 Task: Add Stone Brewing Co Delicious IPA Mixed 6 Pack Cans to the cart.
Action: Mouse moved to (626, 246)
Screenshot: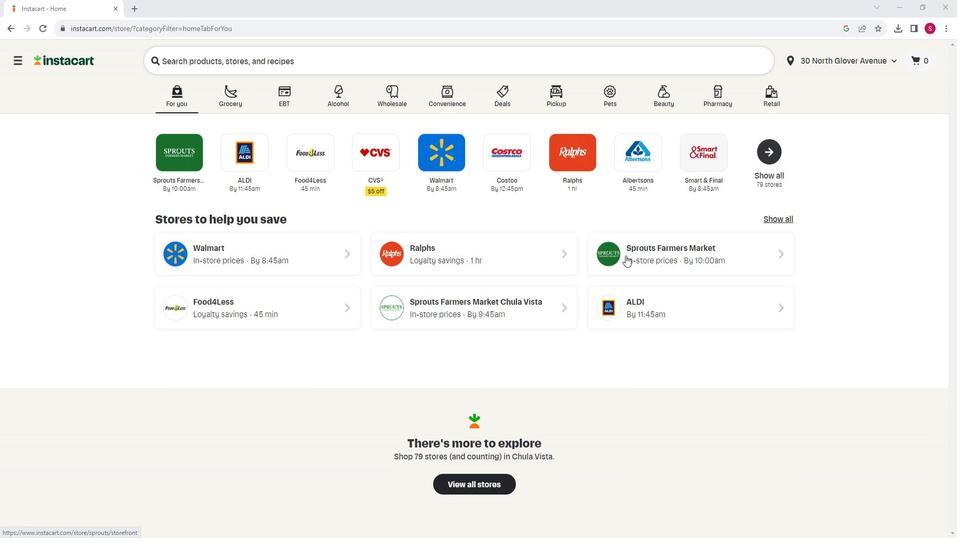 
Action: Mouse pressed left at (626, 246)
Screenshot: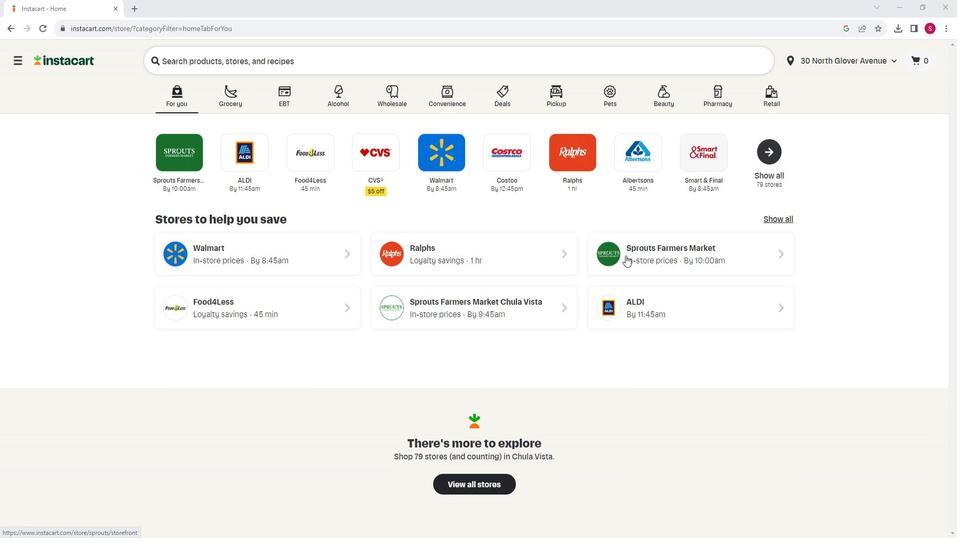 
Action: Mouse moved to (50, 385)
Screenshot: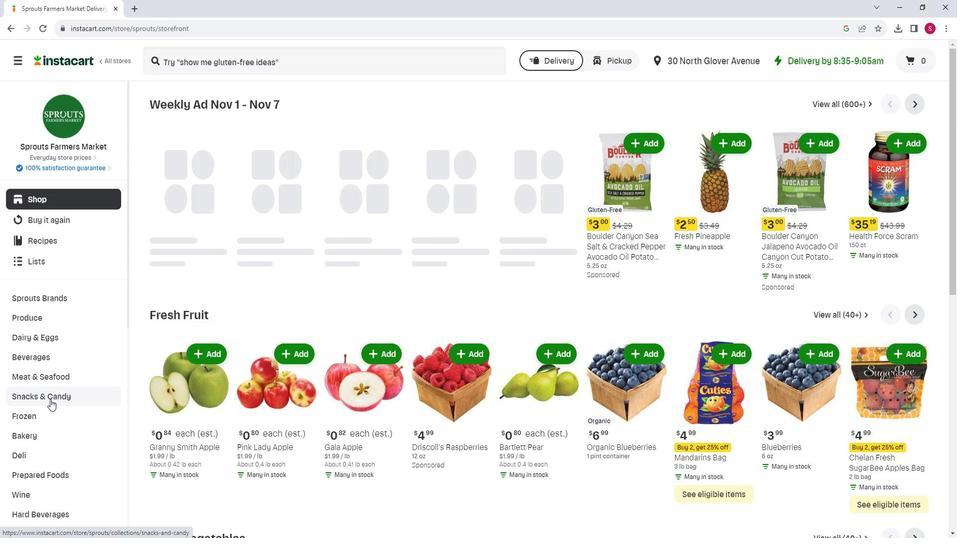 
Action: Mouse scrolled (50, 384) with delta (0, 0)
Screenshot: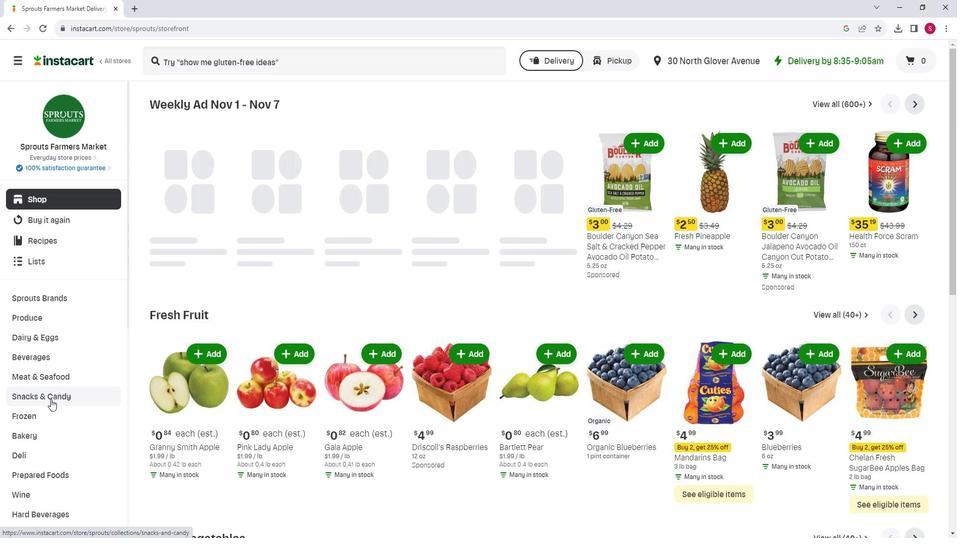 
Action: Mouse moved to (59, 469)
Screenshot: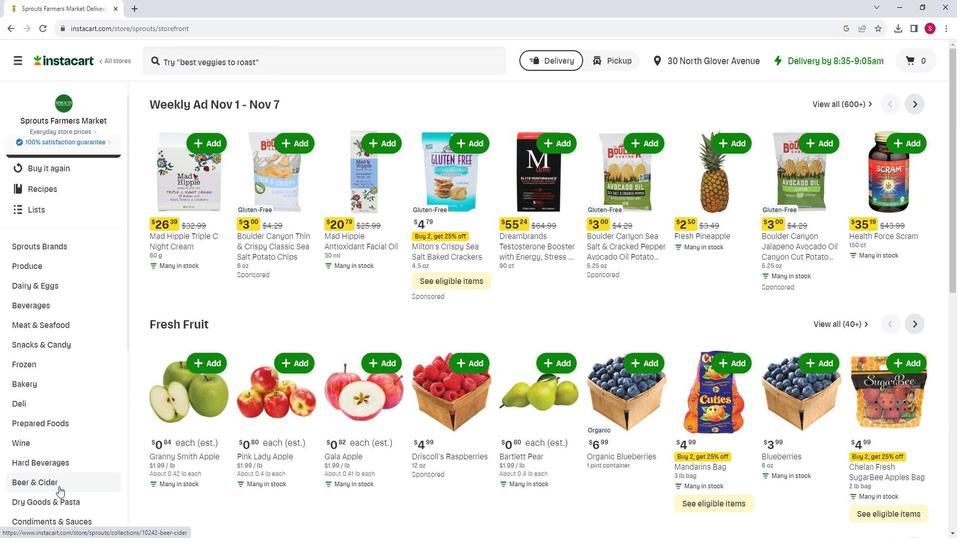 
Action: Mouse pressed left at (59, 469)
Screenshot: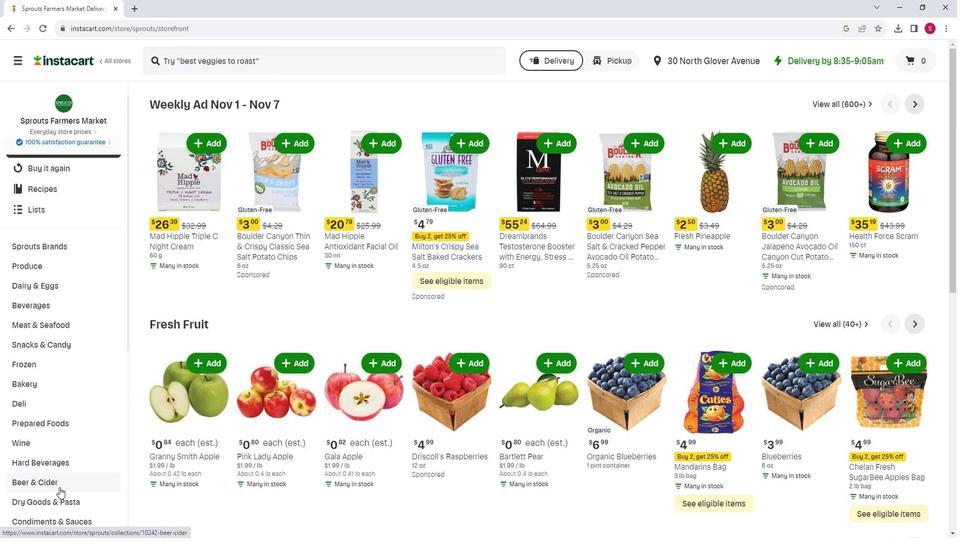 
Action: Mouse moved to (226, 123)
Screenshot: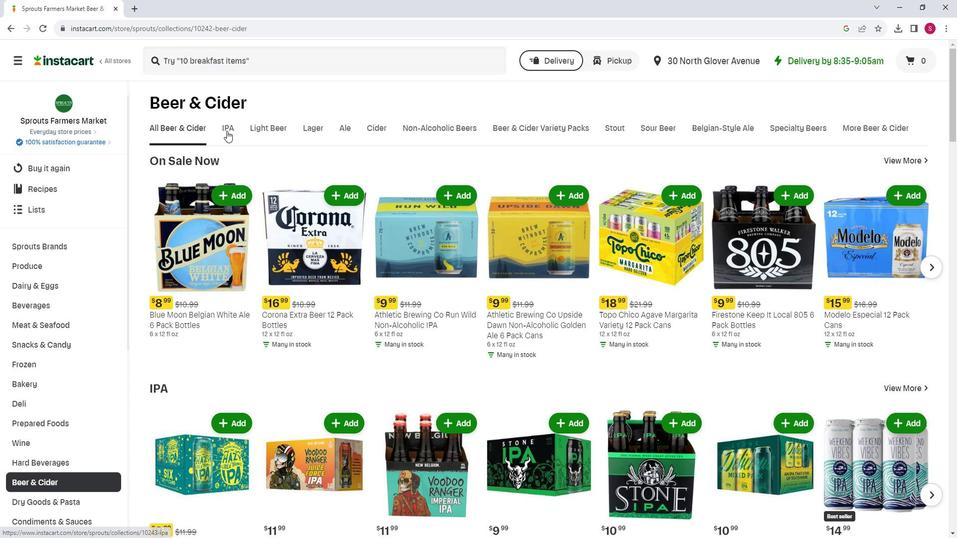 
Action: Mouse pressed left at (226, 123)
Screenshot: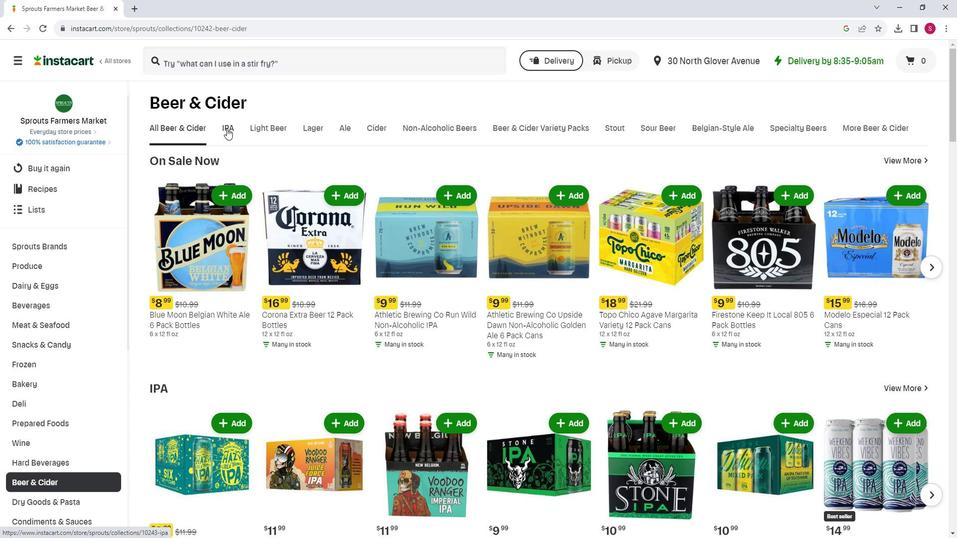 
Action: Mouse moved to (537, 146)
Screenshot: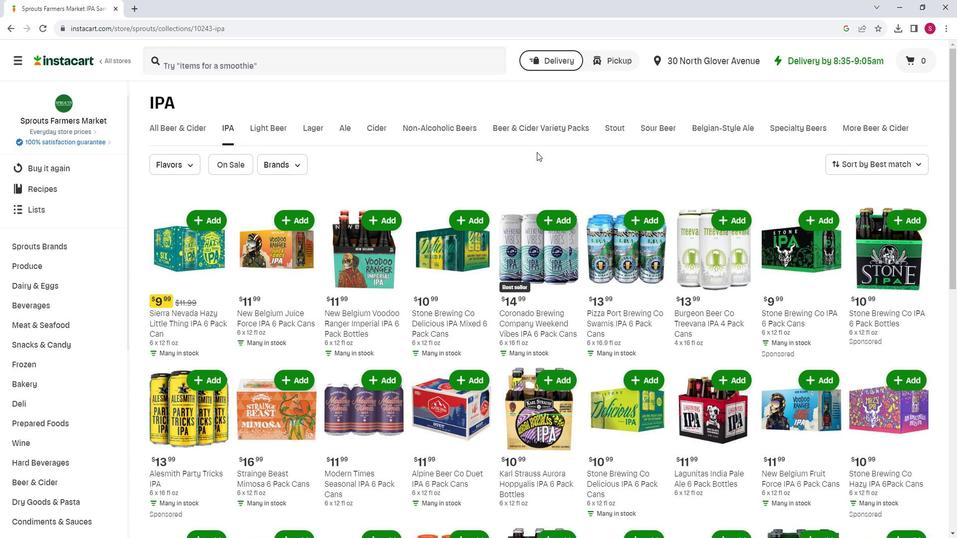 
Action: Mouse scrolled (537, 146) with delta (0, 0)
Screenshot: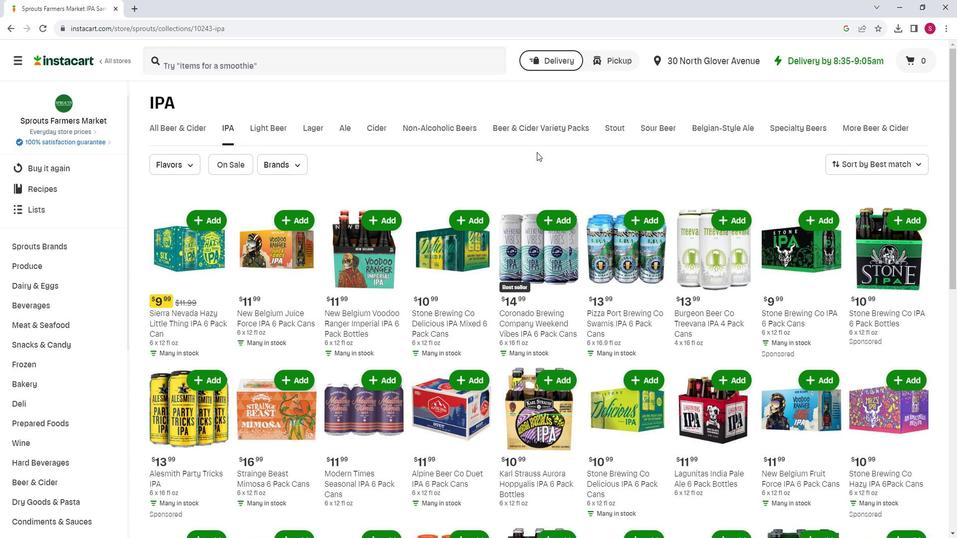 
Action: Mouse moved to (537, 147)
Screenshot: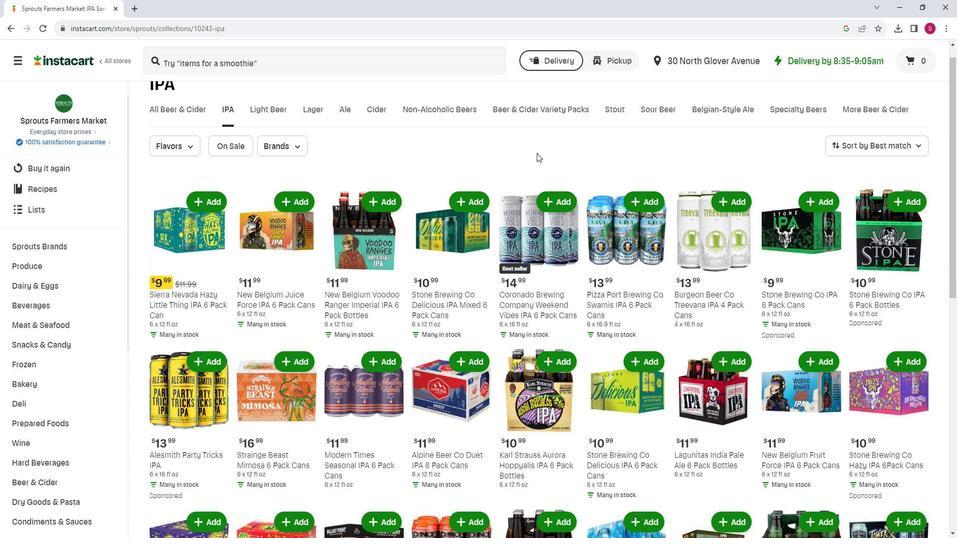 
Action: Mouse scrolled (537, 147) with delta (0, 0)
Screenshot: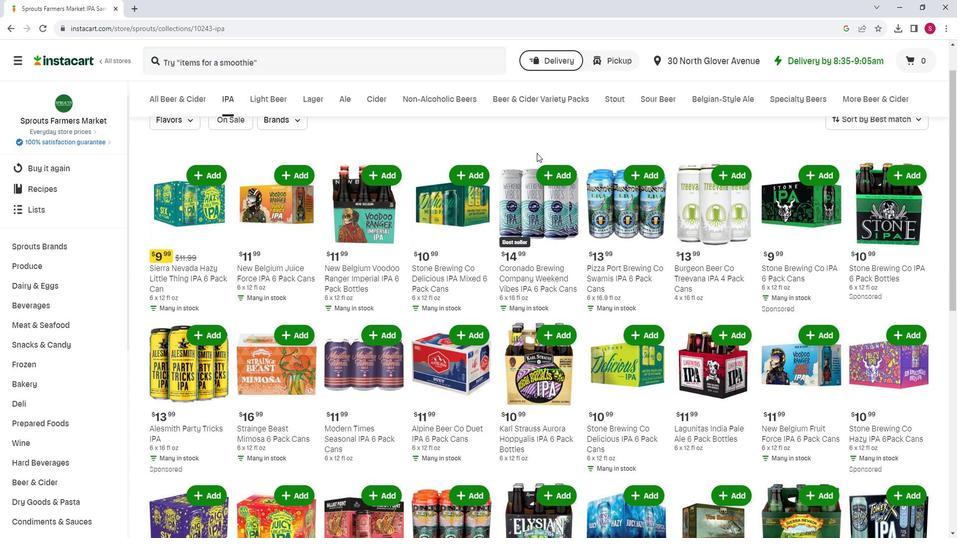 
Action: Mouse moved to (542, 148)
Screenshot: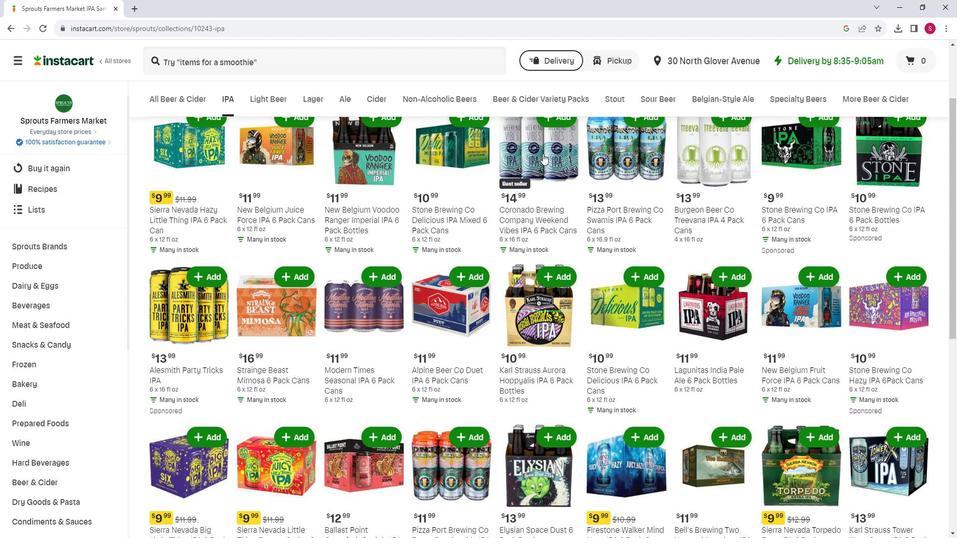 
Action: Mouse scrolled (542, 149) with delta (0, 0)
Screenshot: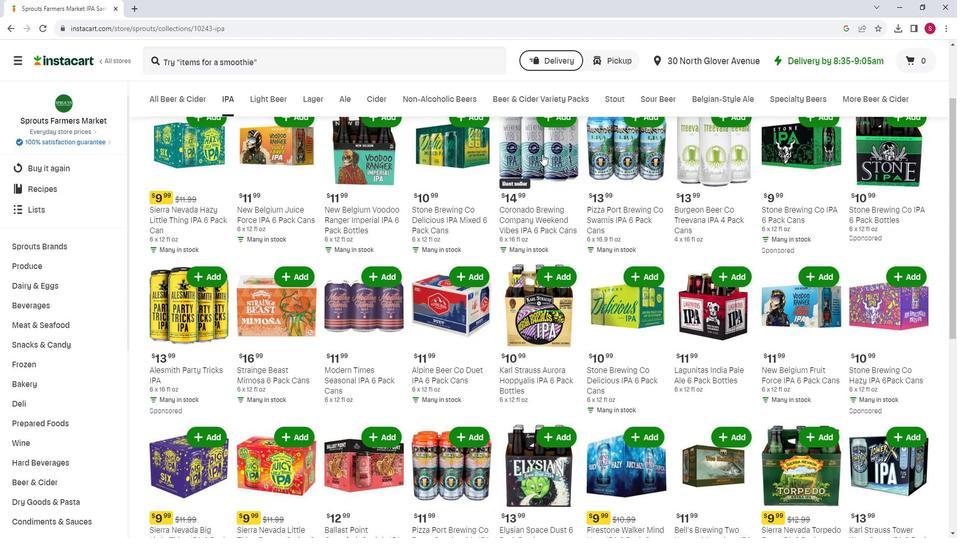 
Action: Mouse moved to (508, 229)
Screenshot: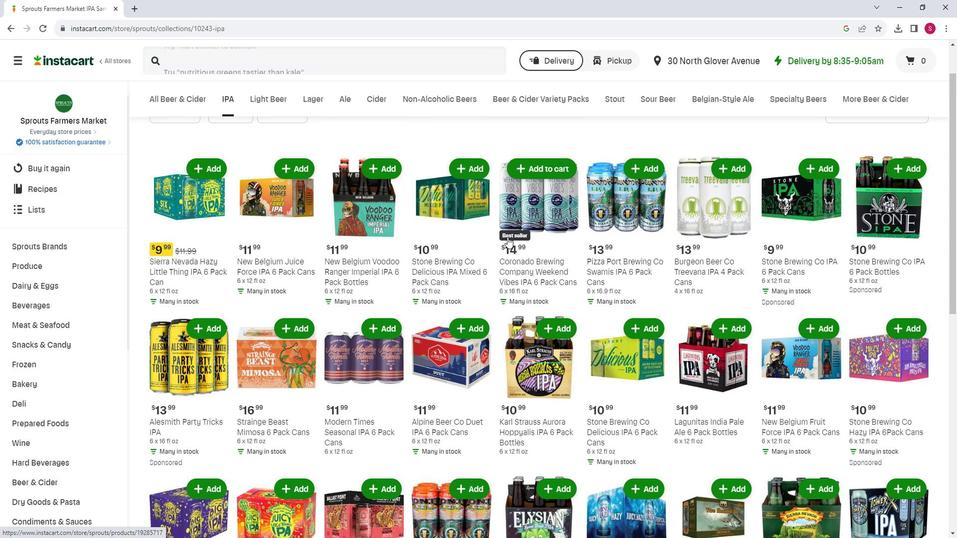 
Action: Mouse scrolled (508, 230) with delta (0, 0)
Screenshot: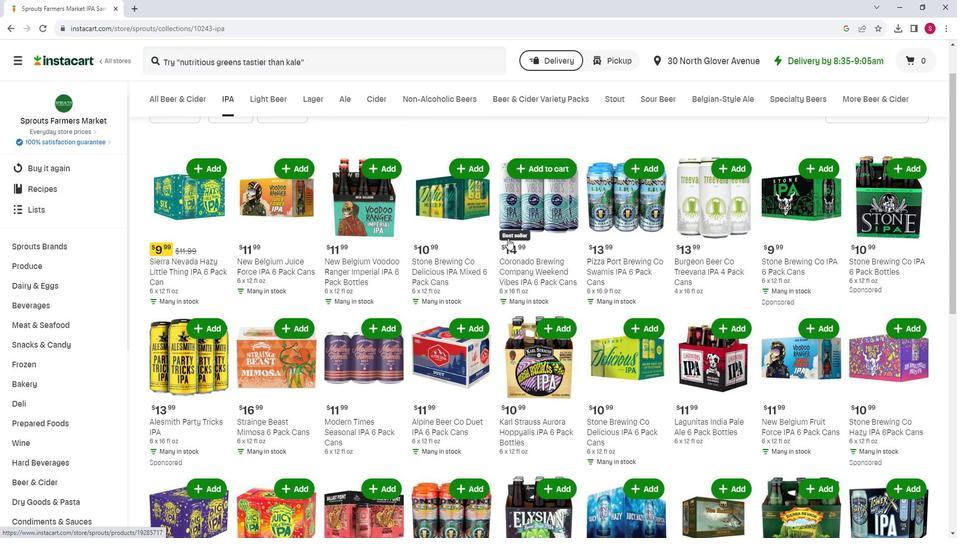 
Action: Mouse moved to (474, 213)
Screenshot: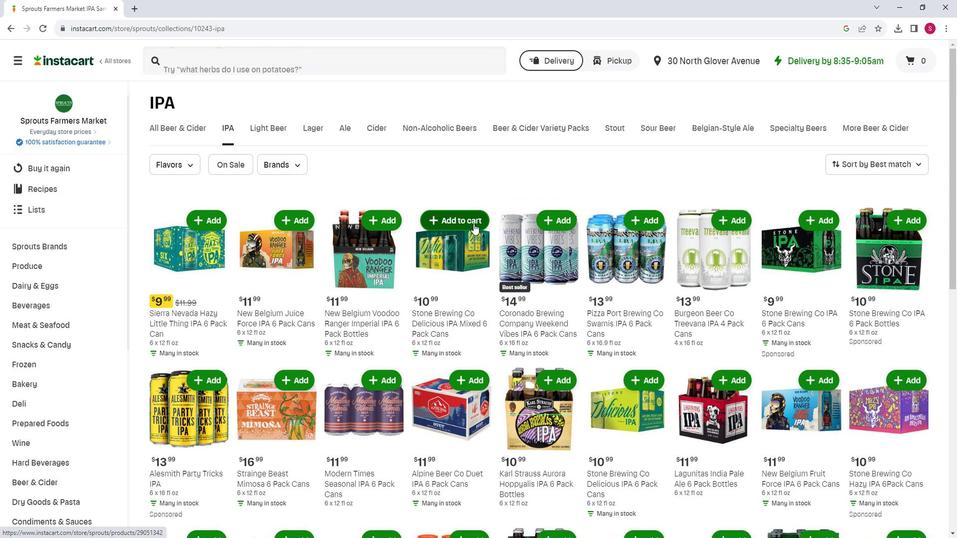 
Action: Mouse pressed left at (474, 213)
Screenshot: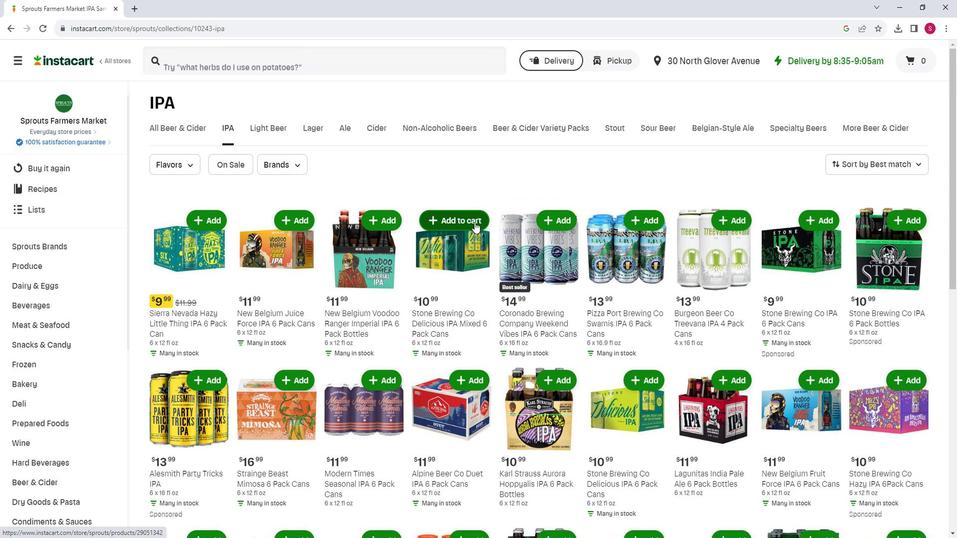 
Action: Mouse moved to (466, 179)
Screenshot: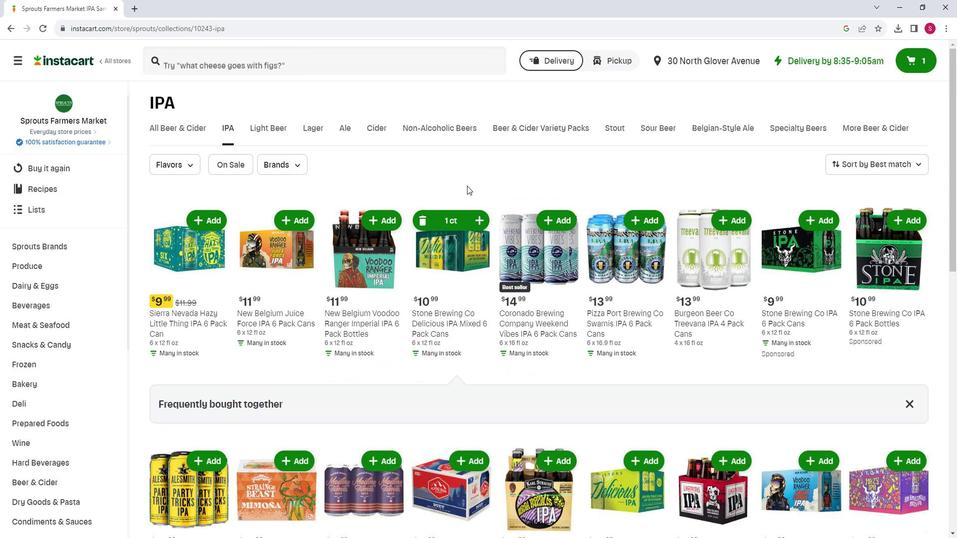 
